 Task: Add Skinny Pop Popcorn to the cart.
Action: Mouse moved to (250, 116)
Screenshot: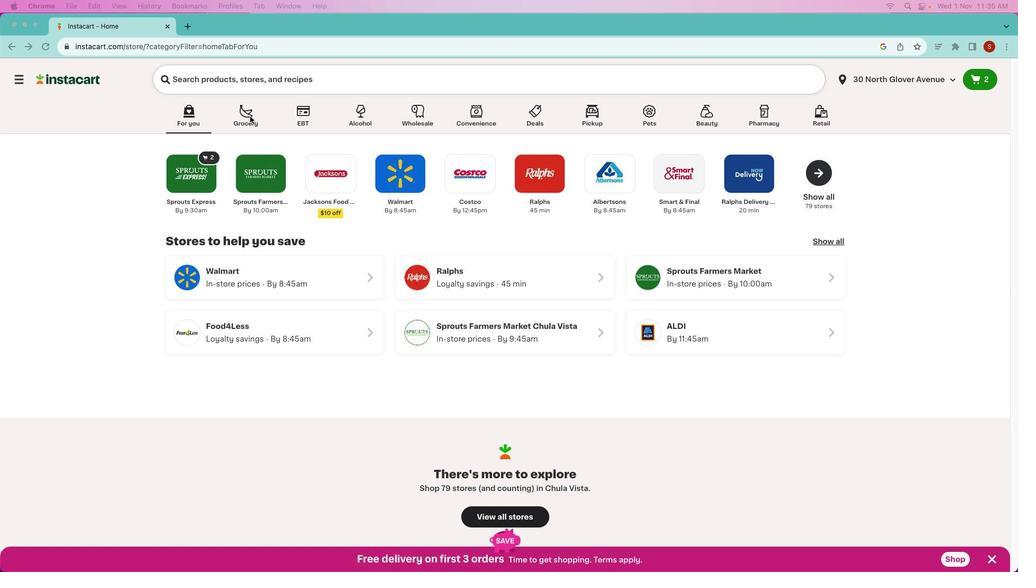 
Action: Mouse pressed left at (250, 116)
Screenshot: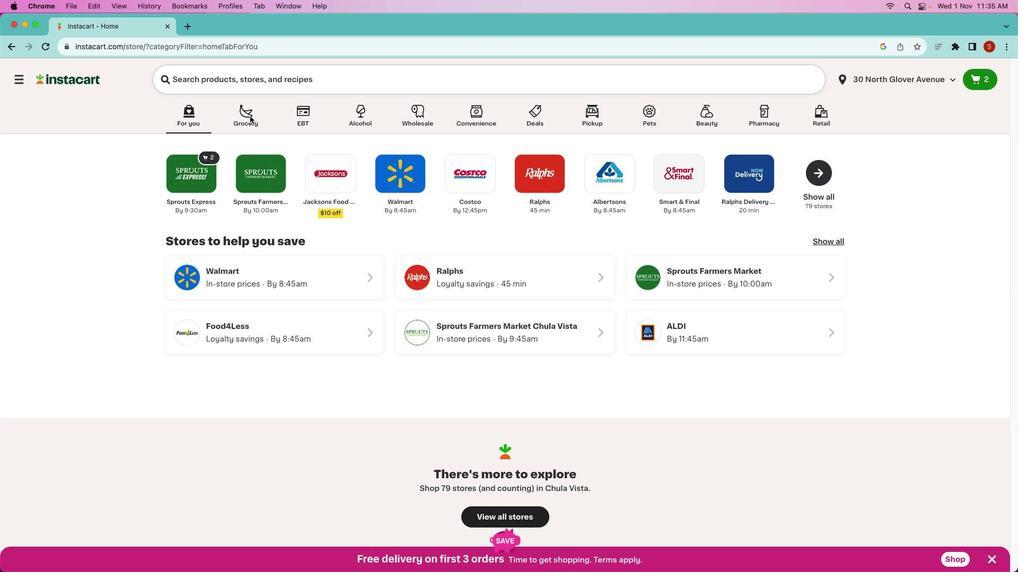 
Action: Mouse pressed left at (250, 116)
Screenshot: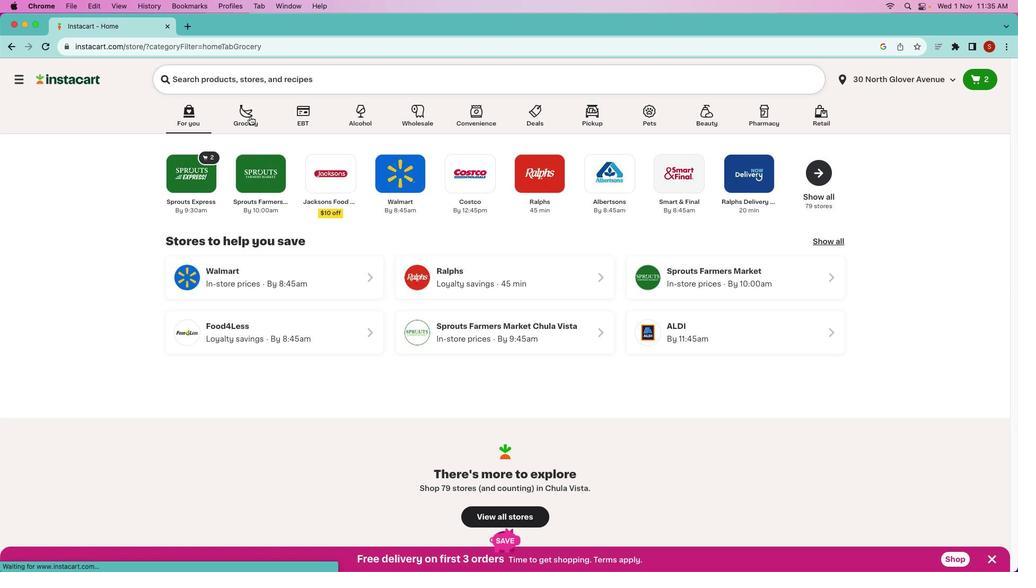 
Action: Mouse moved to (403, 256)
Screenshot: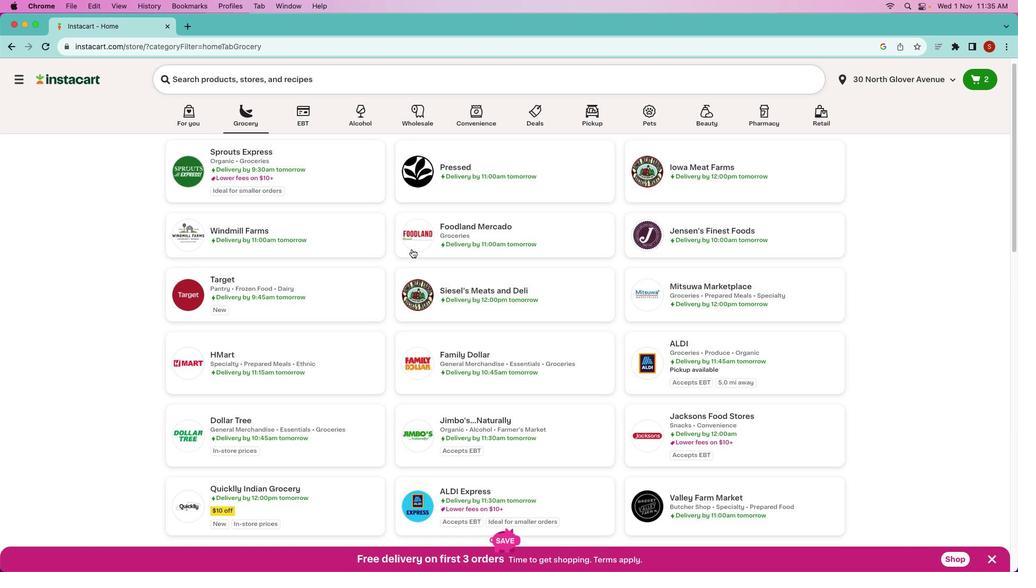 
Action: Mouse scrolled (403, 256) with delta (0, 0)
Screenshot: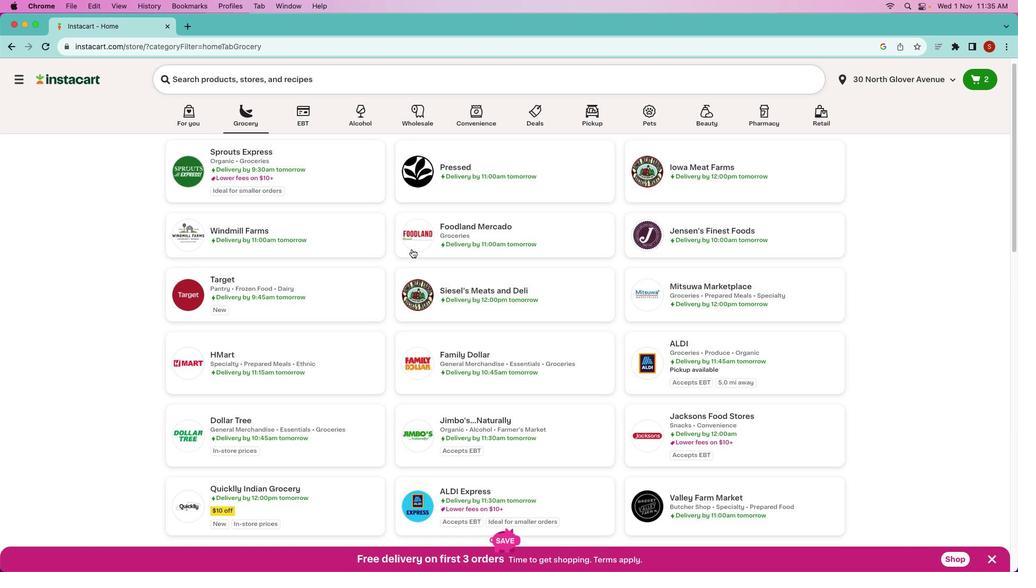 
Action: Mouse moved to (404, 255)
Screenshot: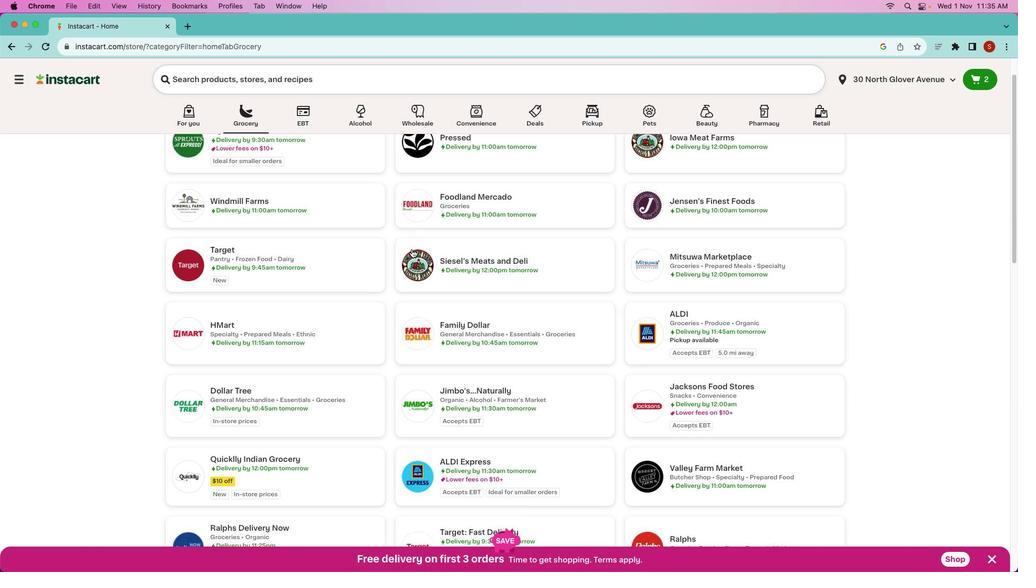 
Action: Mouse scrolled (404, 255) with delta (0, 0)
Screenshot: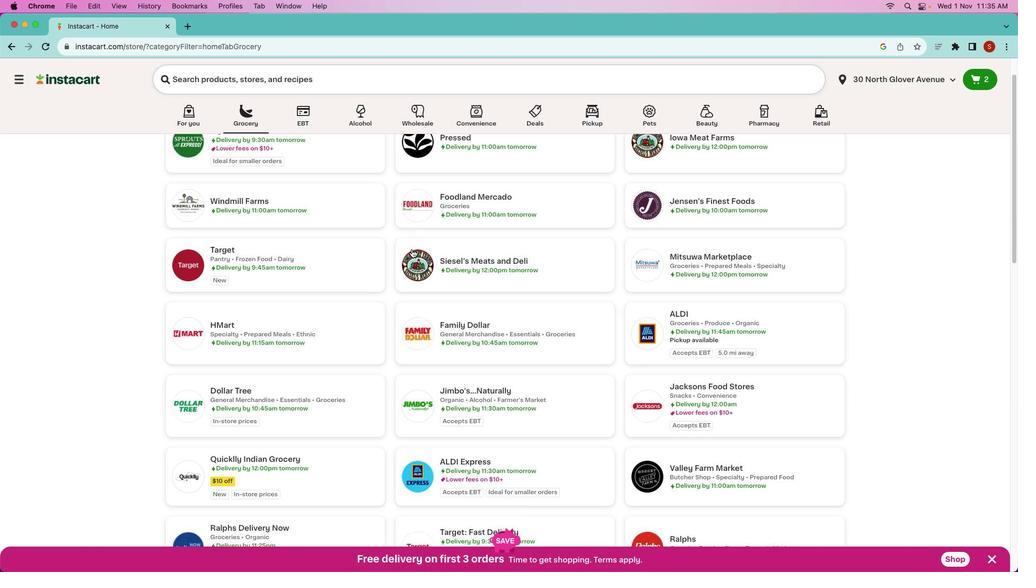 
Action: Mouse moved to (405, 254)
Screenshot: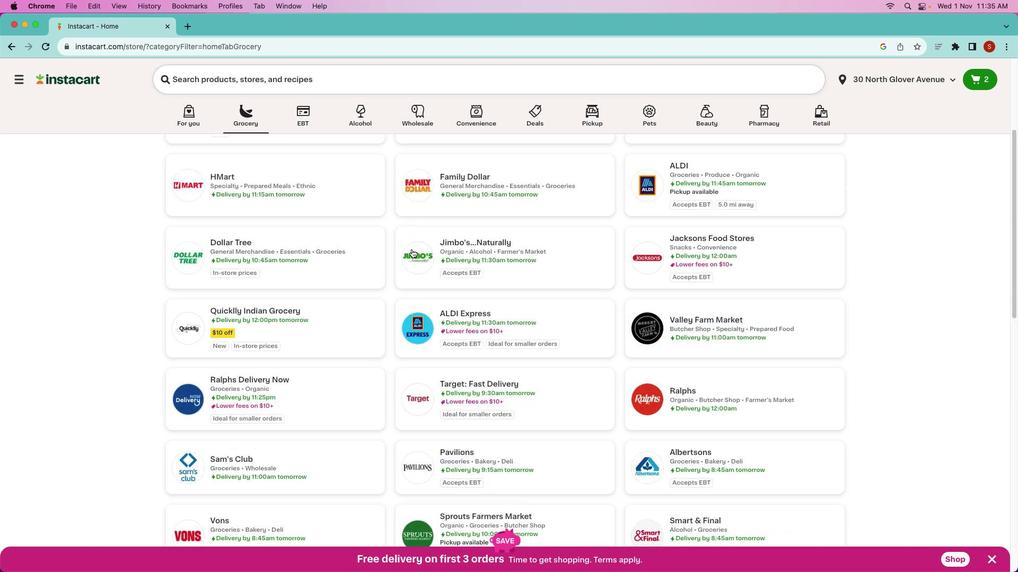 
Action: Mouse scrolled (405, 254) with delta (0, -1)
Screenshot: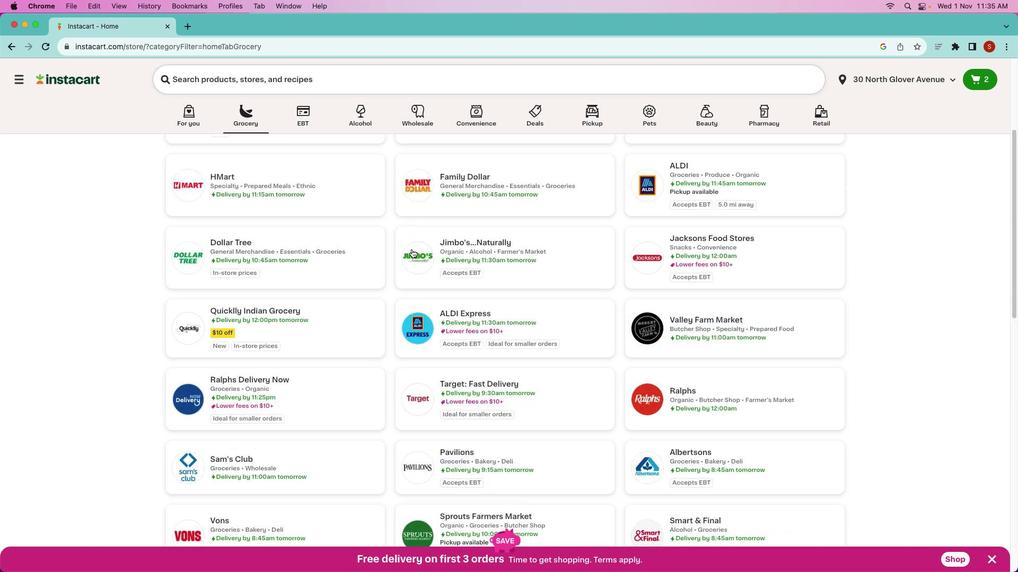 
Action: Mouse moved to (407, 252)
Screenshot: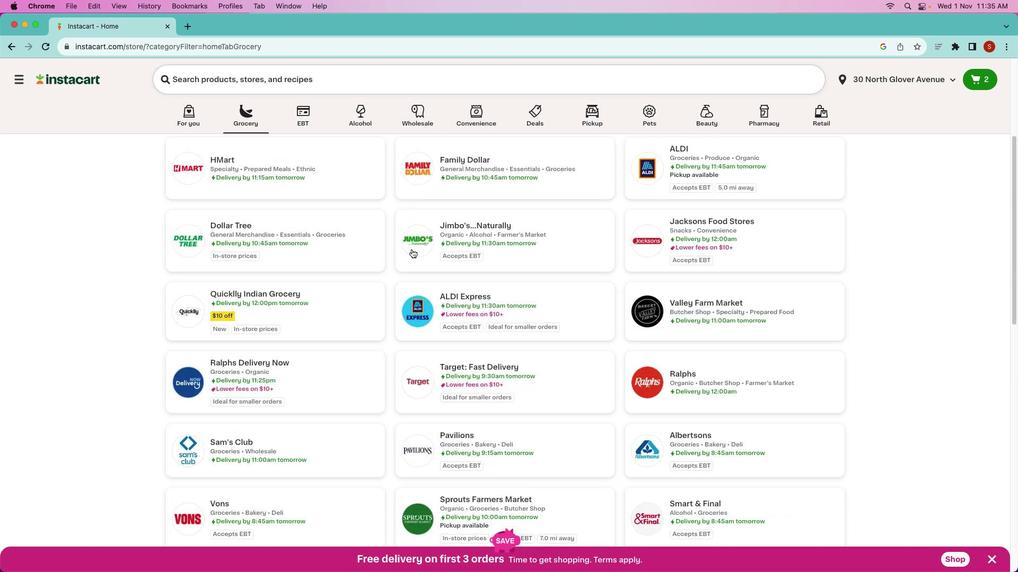 
Action: Mouse scrolled (407, 252) with delta (0, -2)
Screenshot: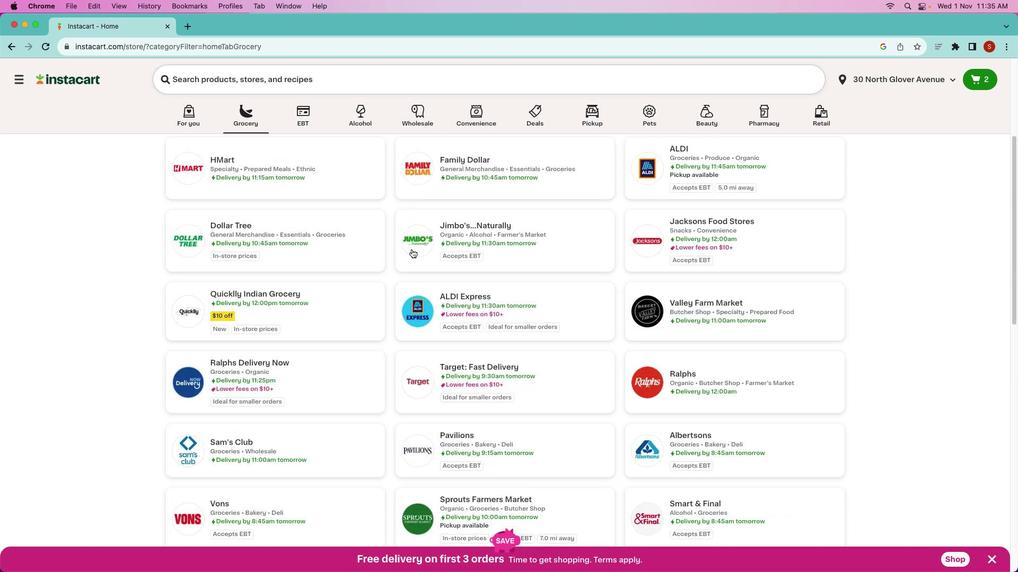 
Action: Mouse moved to (425, 273)
Screenshot: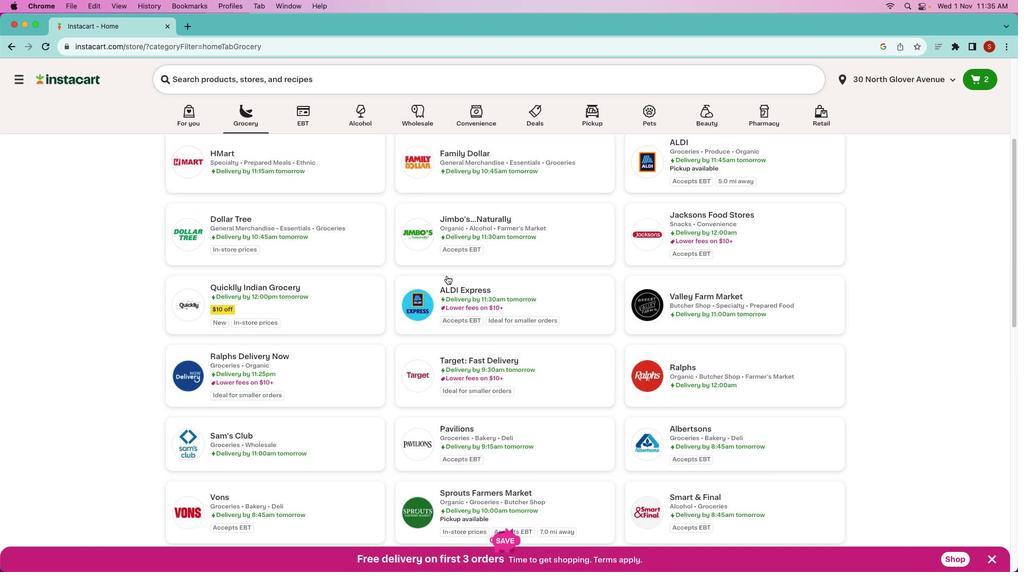 
Action: Mouse scrolled (425, 273) with delta (0, 0)
Screenshot: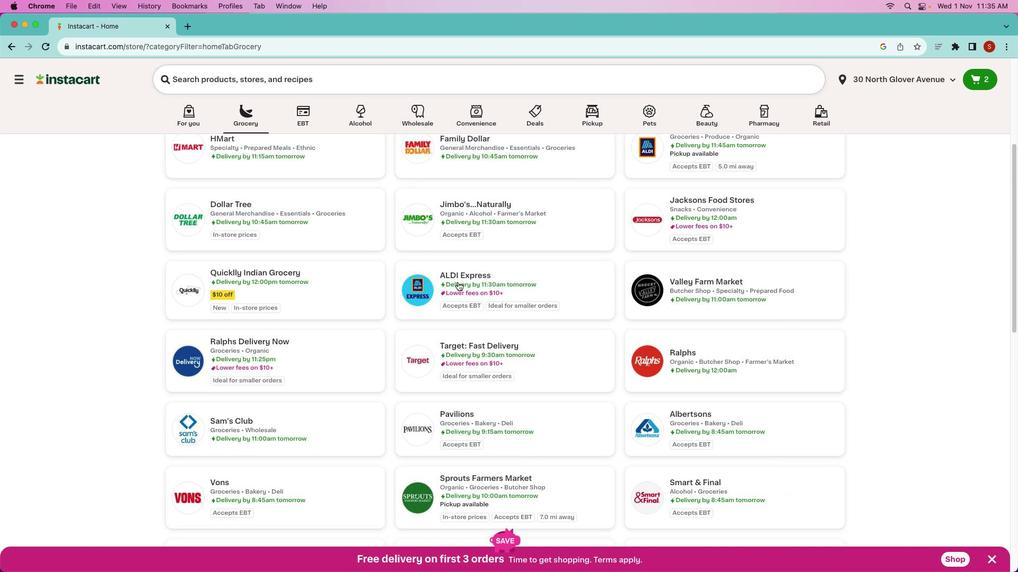 
Action: Mouse moved to (425, 274)
Screenshot: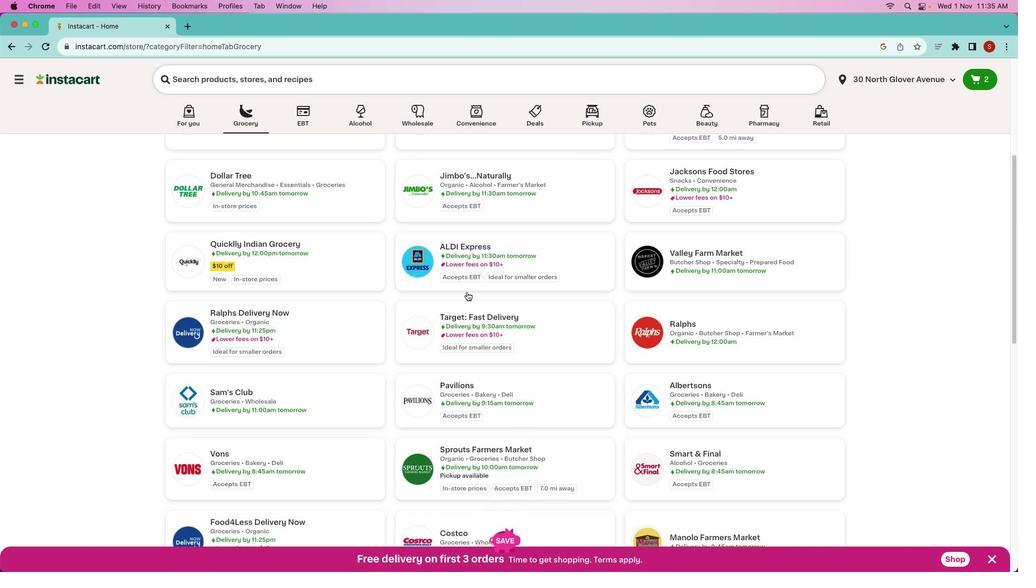 
Action: Mouse scrolled (425, 274) with delta (0, 0)
Screenshot: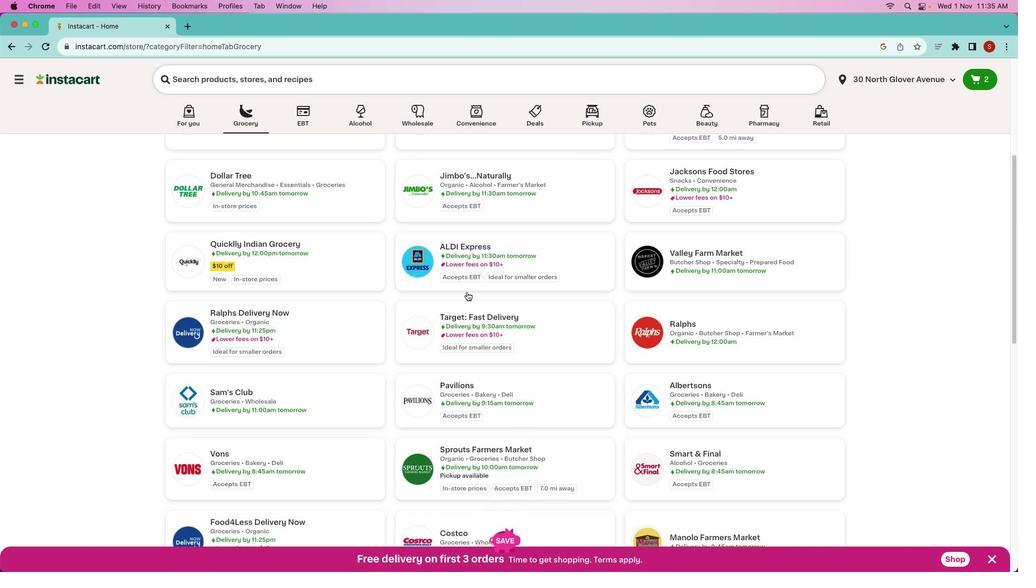 
Action: Mouse moved to (430, 274)
Screenshot: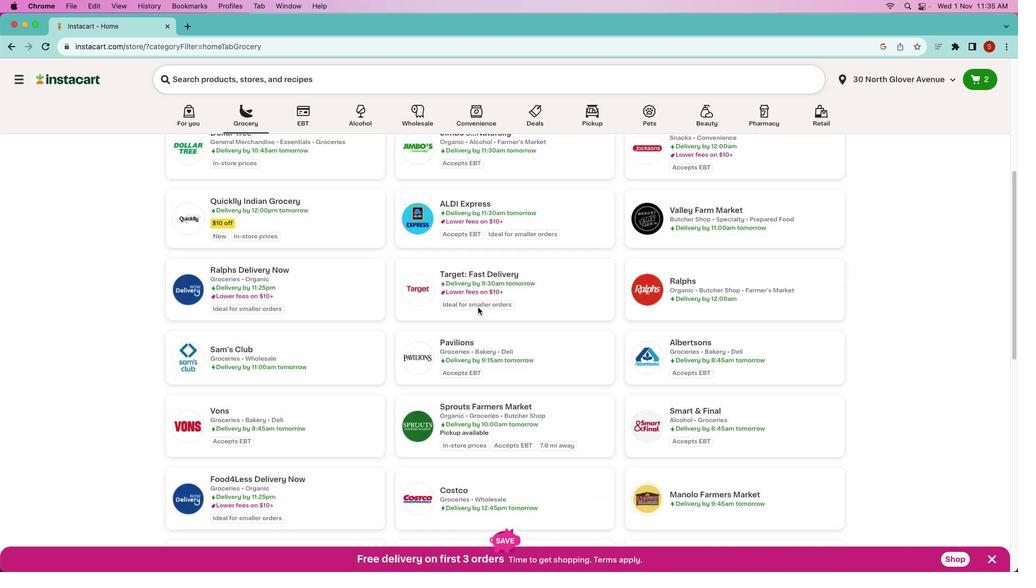 
Action: Mouse scrolled (430, 274) with delta (0, -1)
Screenshot: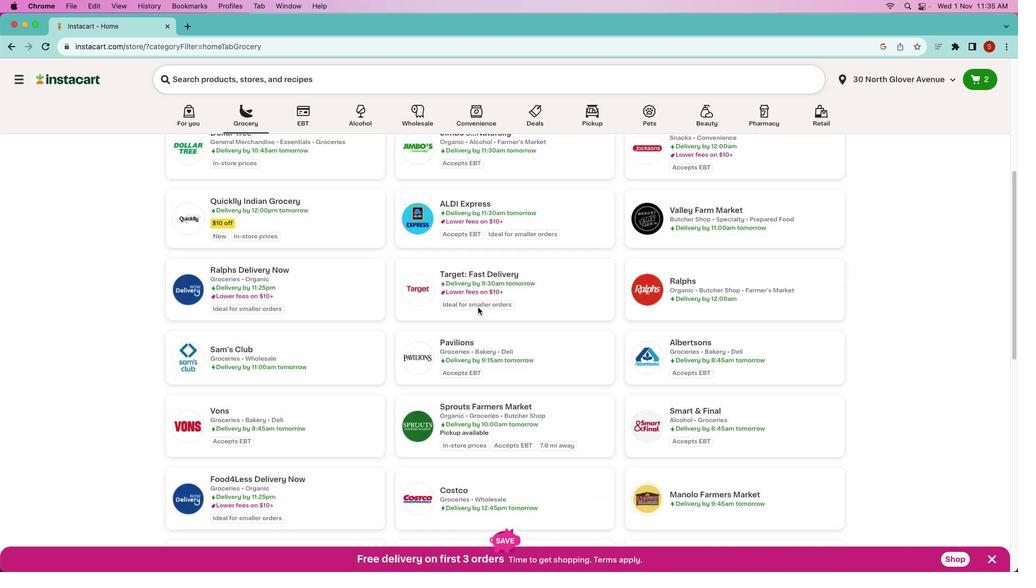 
Action: Mouse moved to (449, 277)
Screenshot: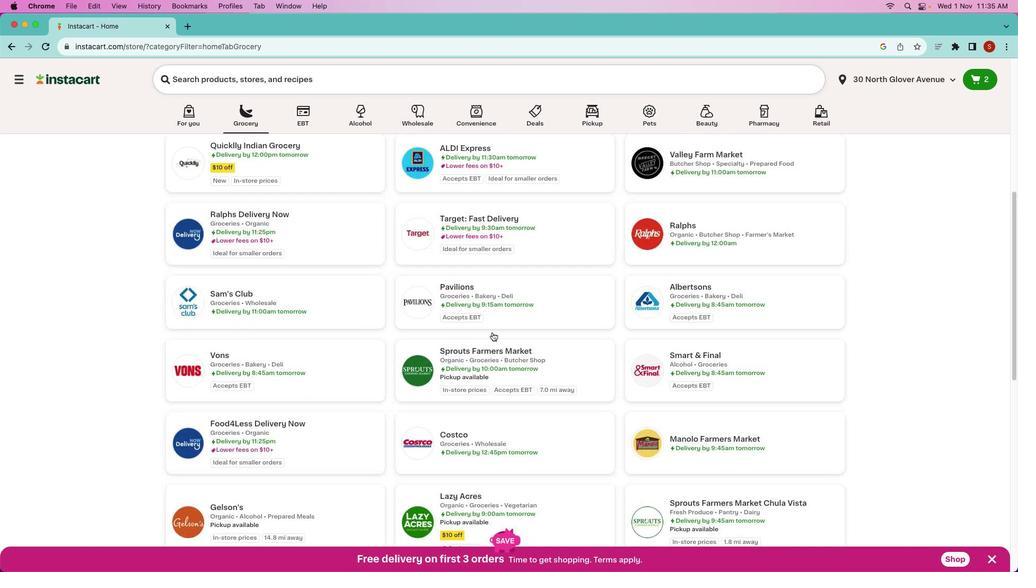 
Action: Mouse scrolled (449, 277) with delta (0, -1)
Screenshot: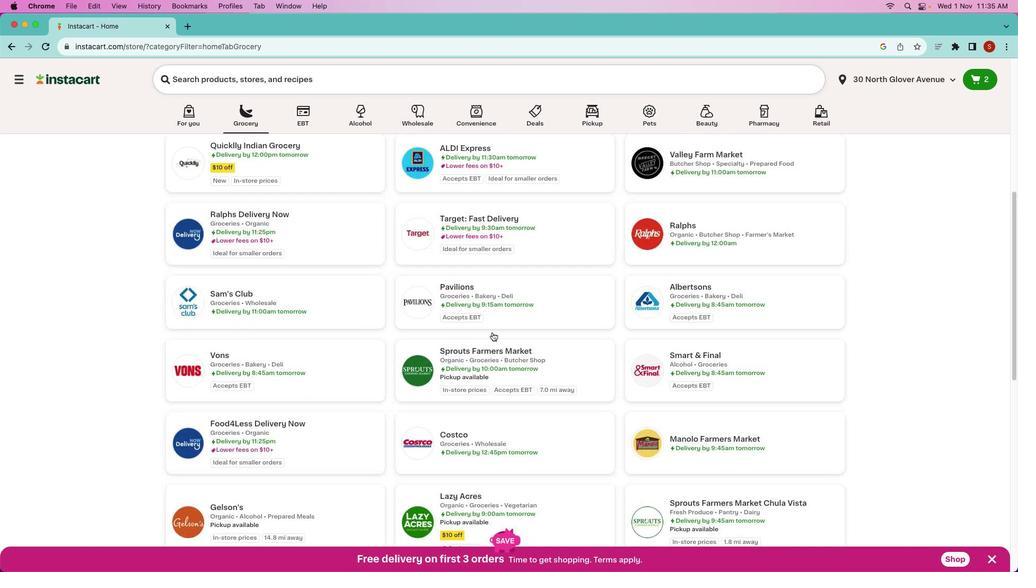 
Action: Mouse moved to (499, 347)
Screenshot: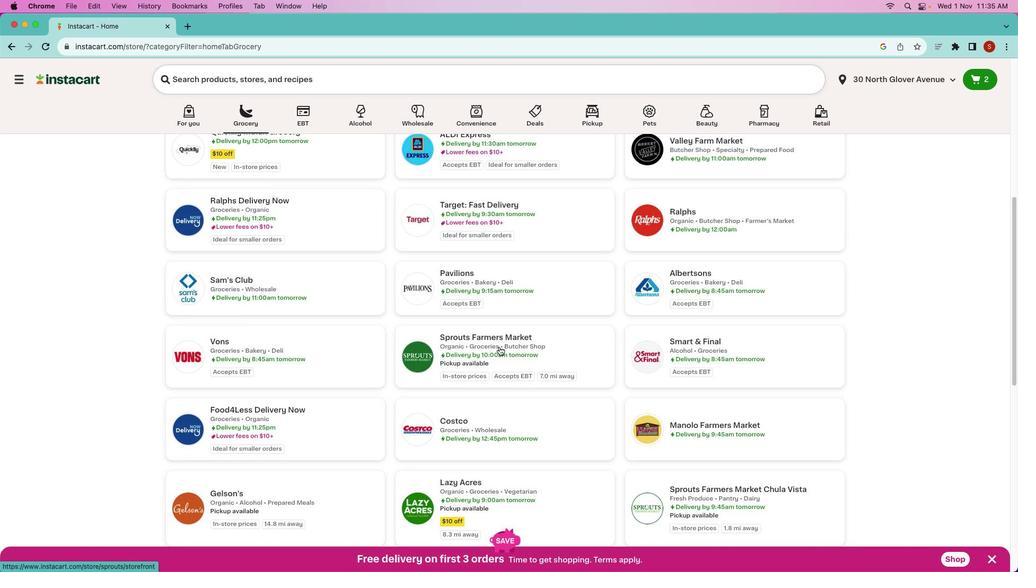 
Action: Mouse scrolled (499, 347) with delta (0, 0)
Screenshot: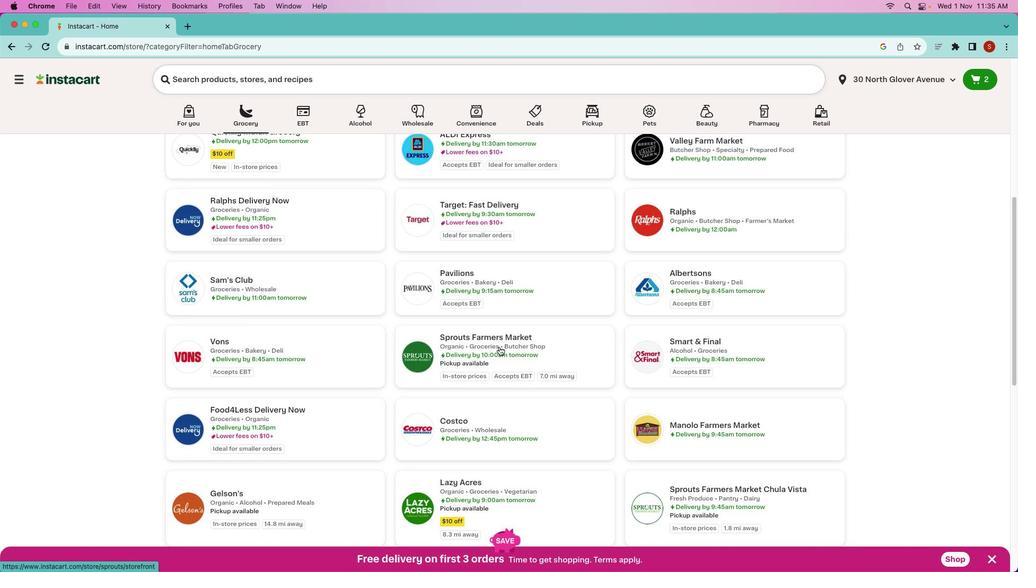 
Action: Mouse moved to (499, 339)
Screenshot: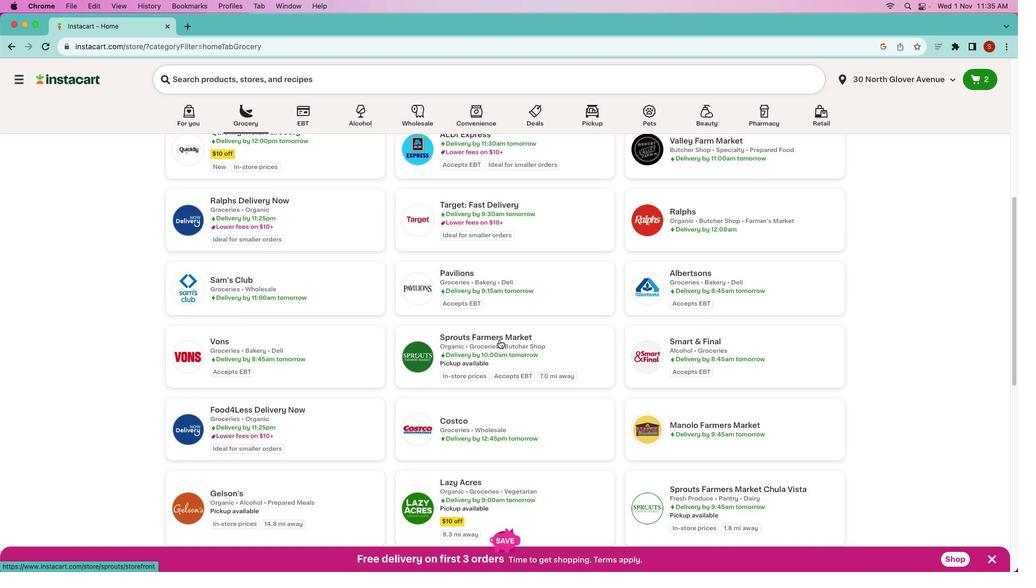 
Action: Mouse pressed left at (499, 339)
Screenshot: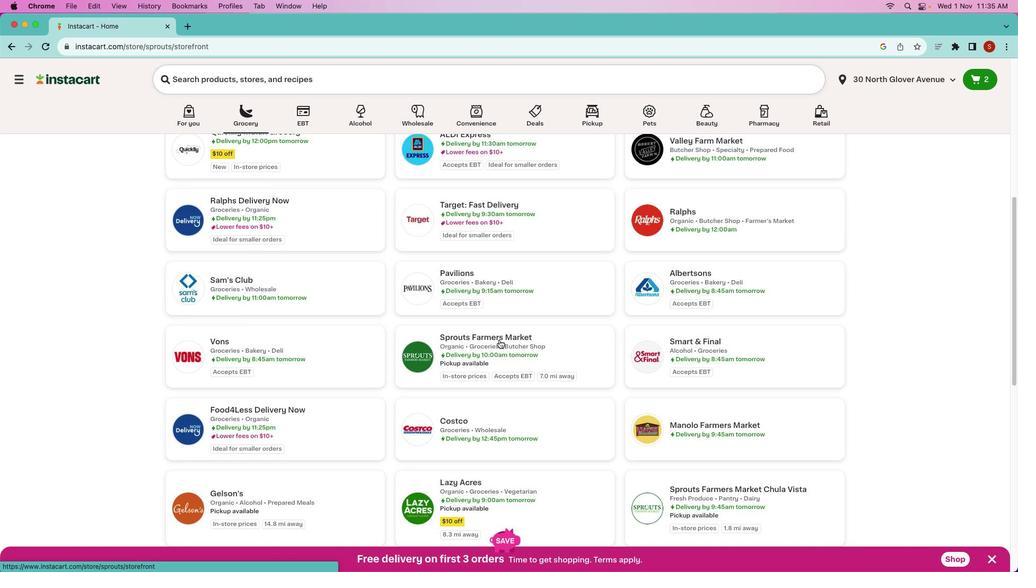 
Action: Mouse pressed left at (499, 339)
Screenshot: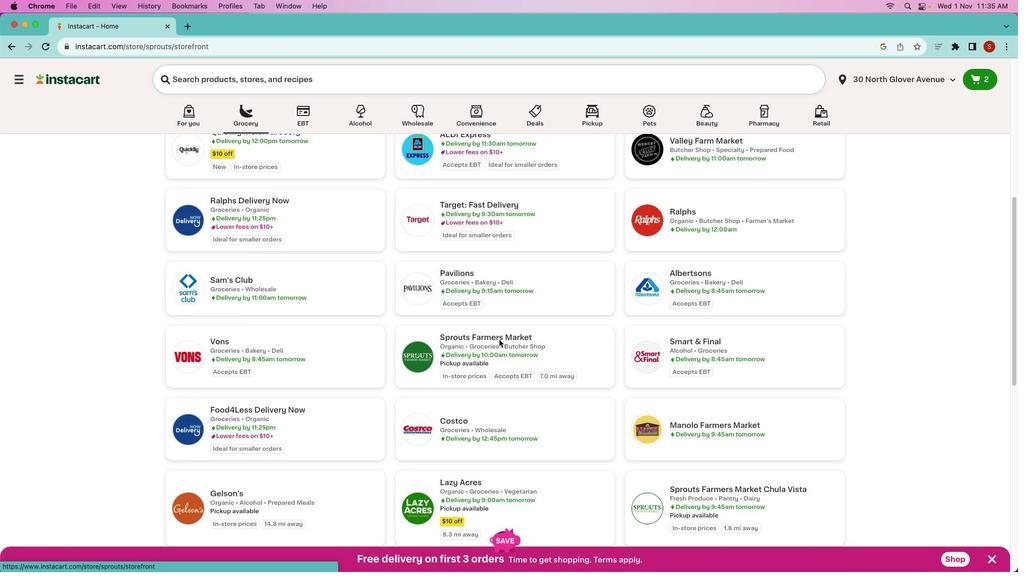 
Action: Mouse moved to (338, 79)
Screenshot: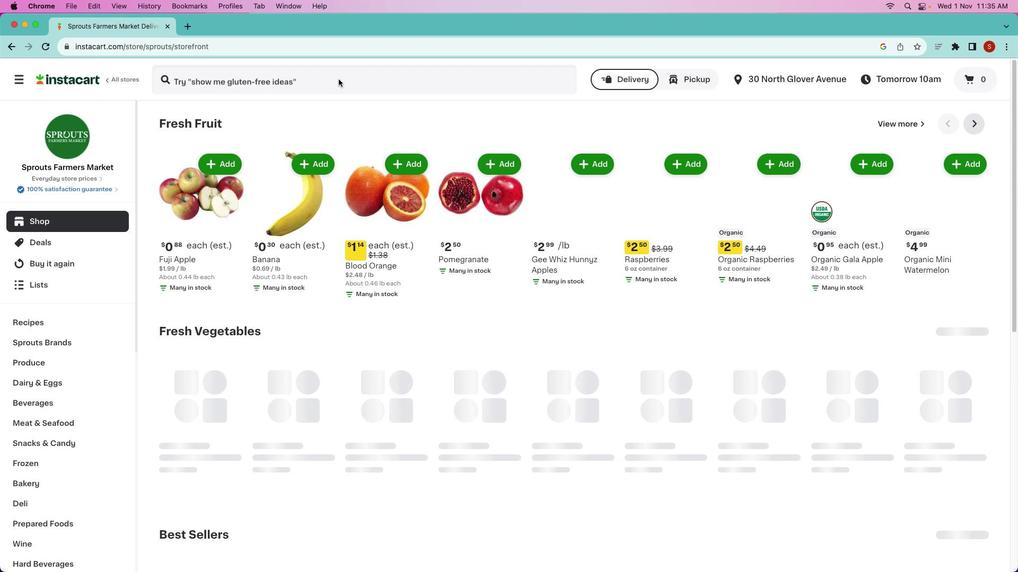 
Action: Mouse pressed left at (338, 79)
Screenshot: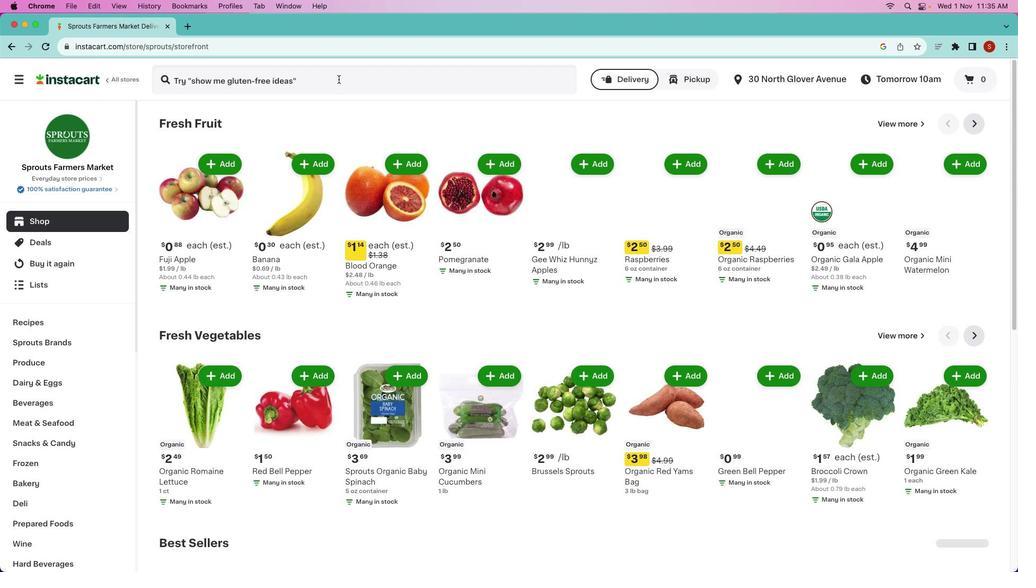 
Action: Key pressed 's''k''i''n''n''y'Key.space'p''o''p'Key.space'p''o''p''c''o''r''n'Key.spaceKey.enter
Screenshot: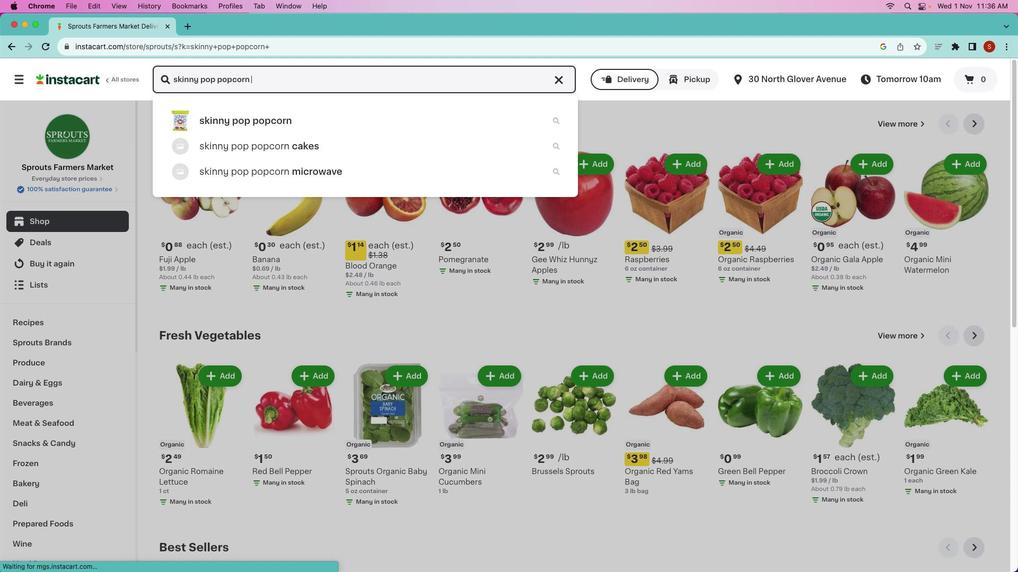 
Action: Mouse moved to (420, 272)
Screenshot: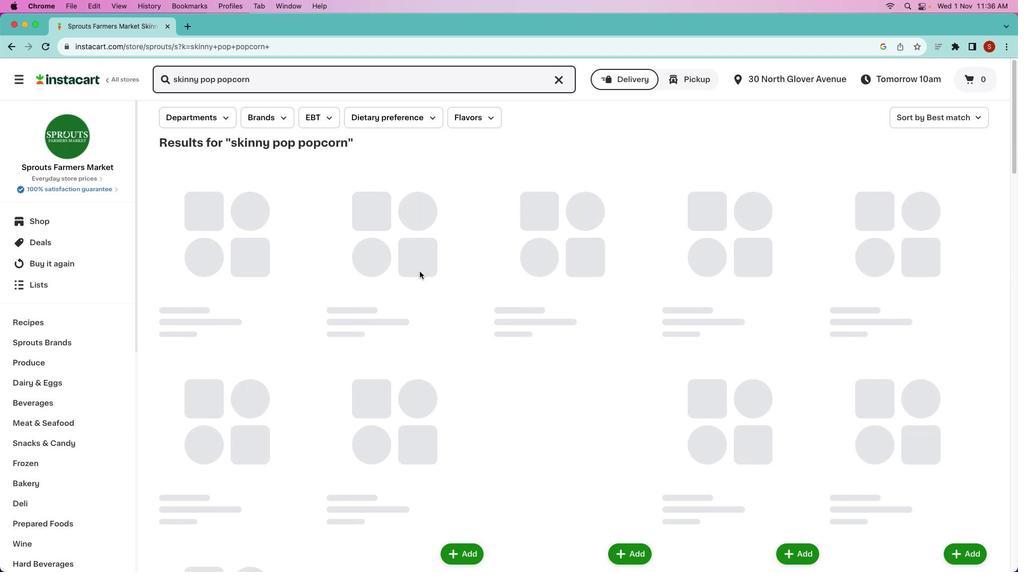 
Action: Mouse scrolled (420, 272) with delta (0, 0)
Screenshot: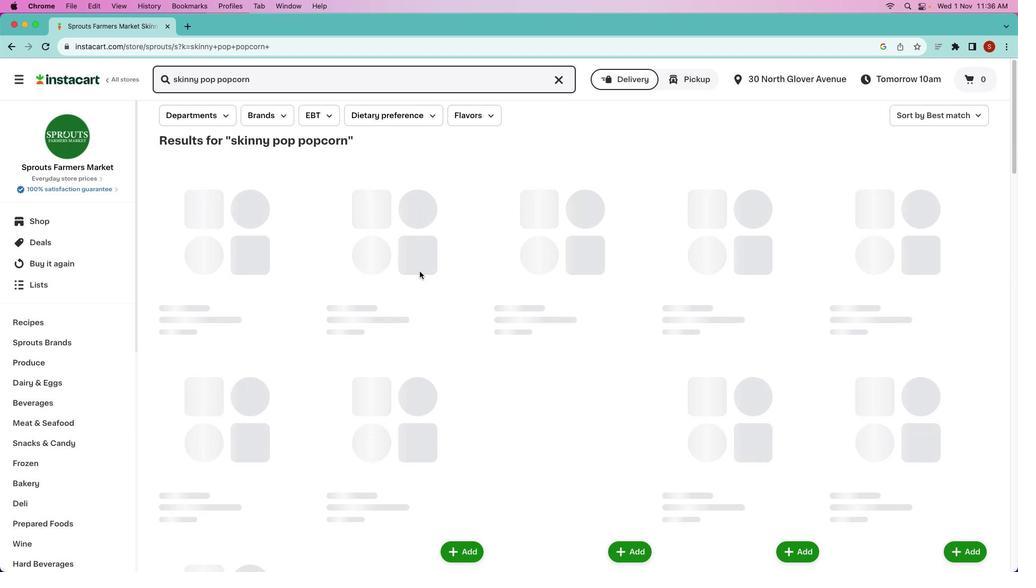 
Action: Mouse scrolled (420, 272) with delta (0, 0)
Screenshot: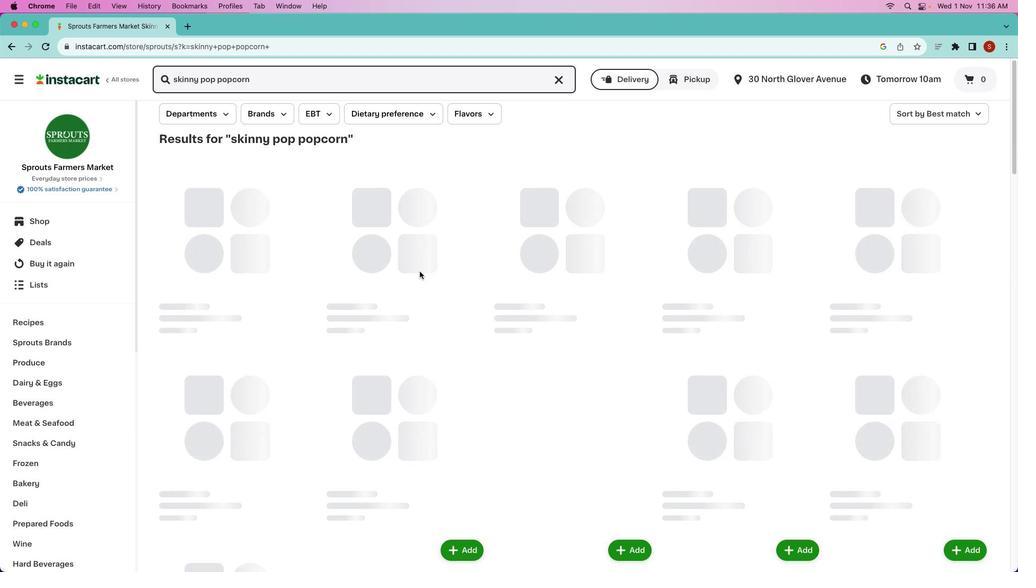 
Action: Mouse scrolled (420, 272) with delta (0, 0)
Screenshot: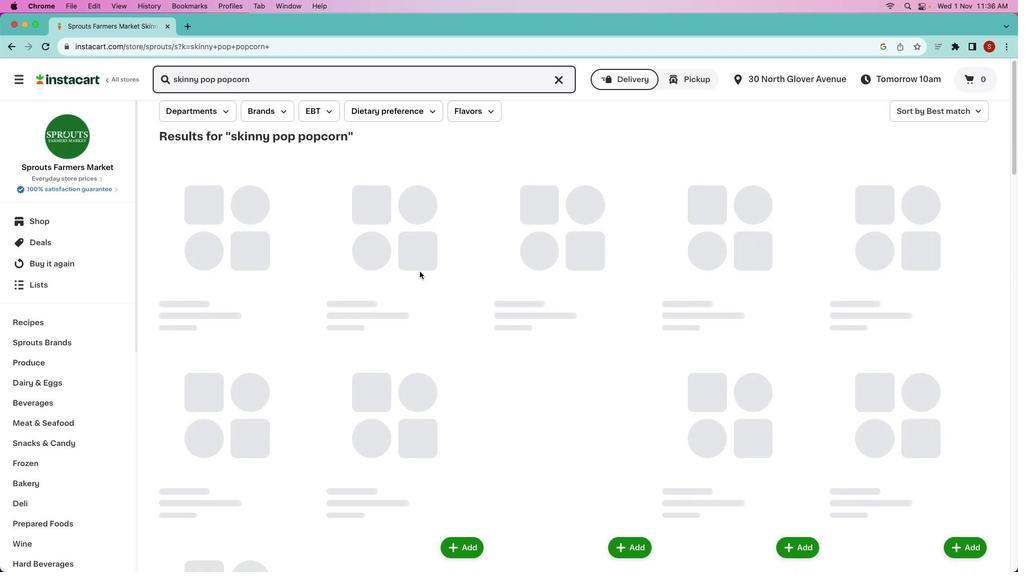 
Action: Mouse scrolled (420, 272) with delta (0, 0)
Screenshot: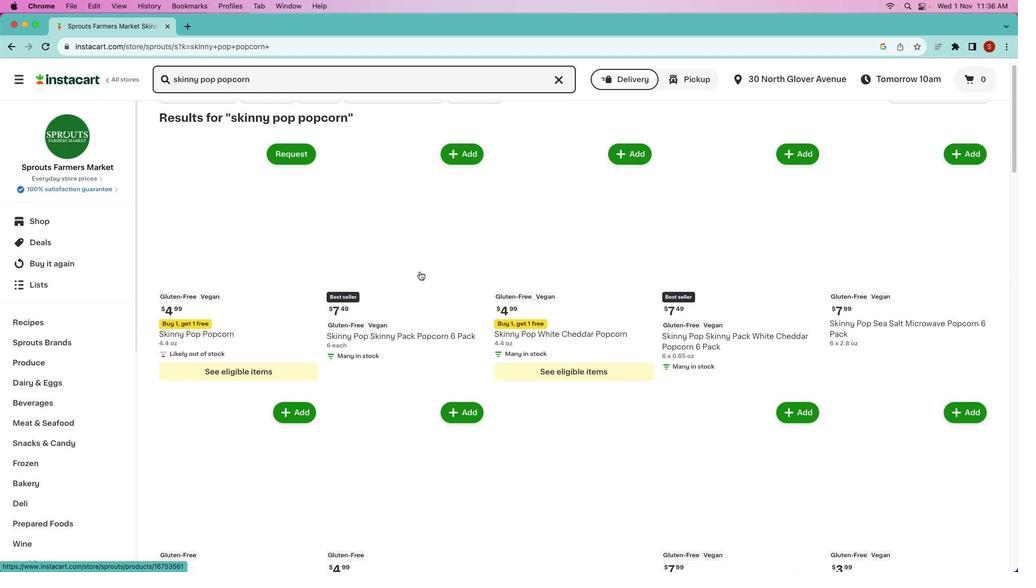 
Action: Mouse scrolled (420, 272) with delta (0, 0)
Screenshot: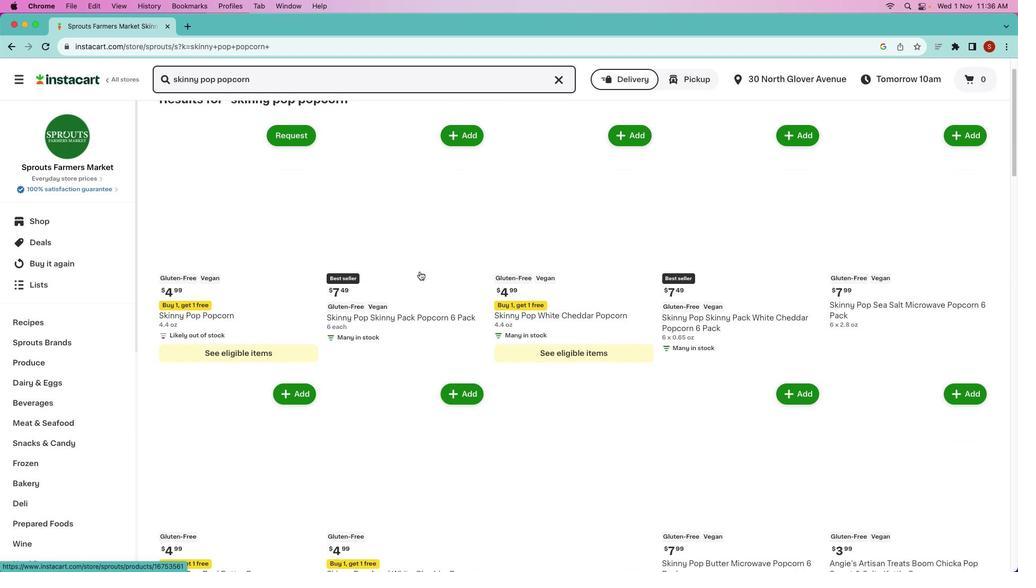 
Action: Mouse scrolled (420, 272) with delta (0, -1)
Screenshot: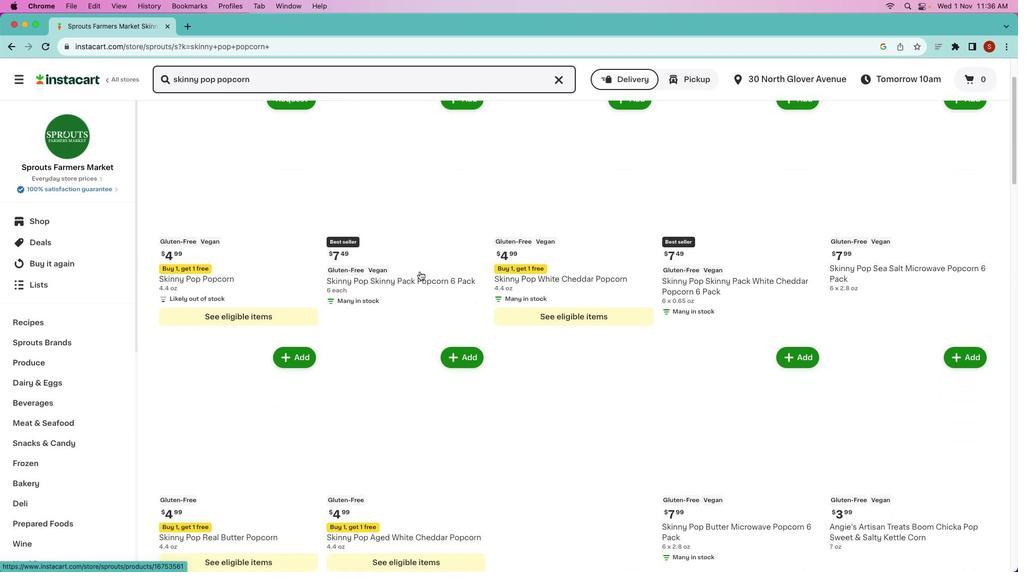 
Action: Mouse moved to (420, 272)
Screenshot: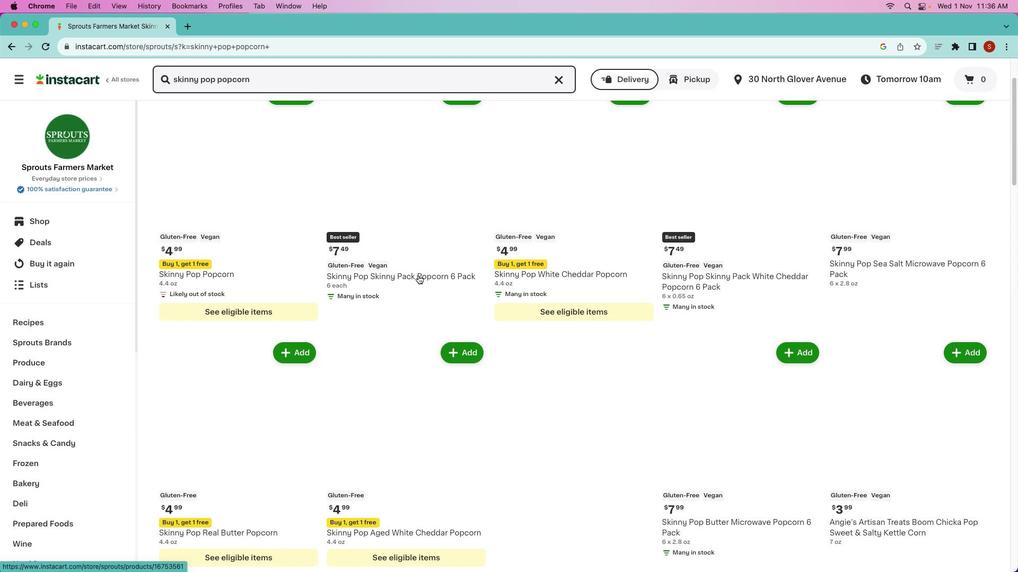 
Action: Mouse scrolled (420, 272) with delta (0, 0)
Screenshot: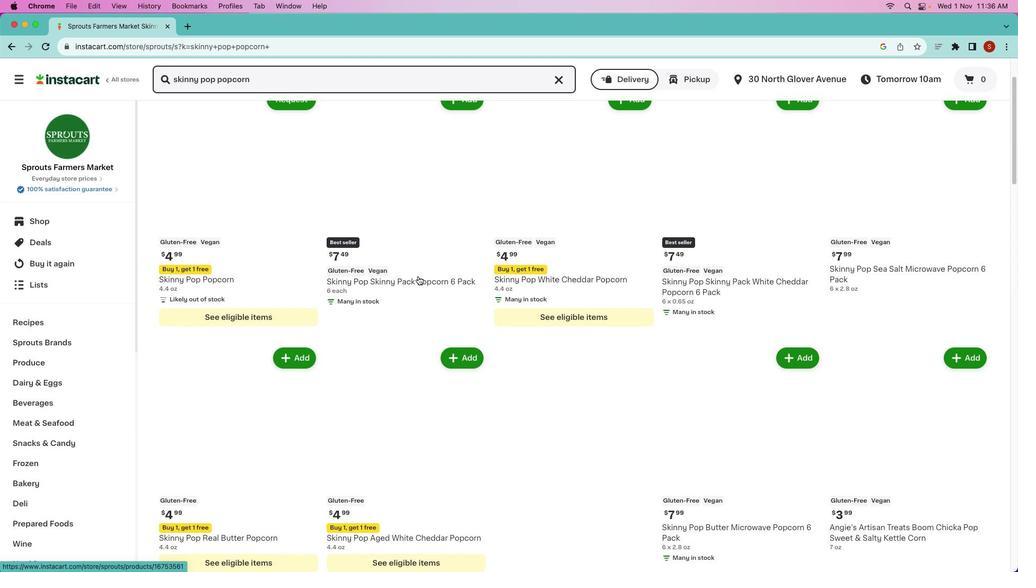 
Action: Mouse moved to (418, 273)
Screenshot: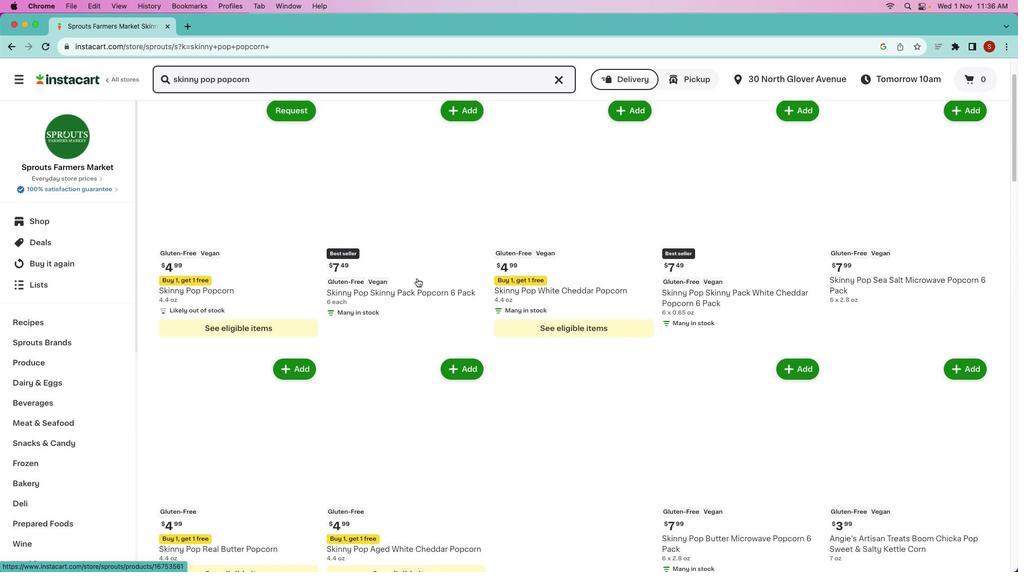 
Action: Mouse scrolled (418, 273) with delta (0, 0)
Screenshot: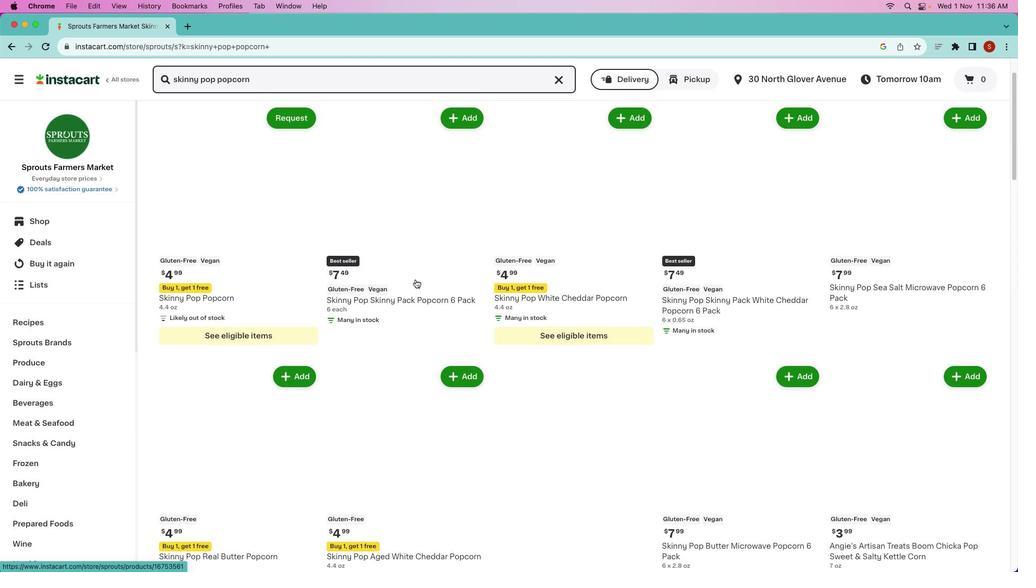 
Action: Mouse moved to (418, 275)
Screenshot: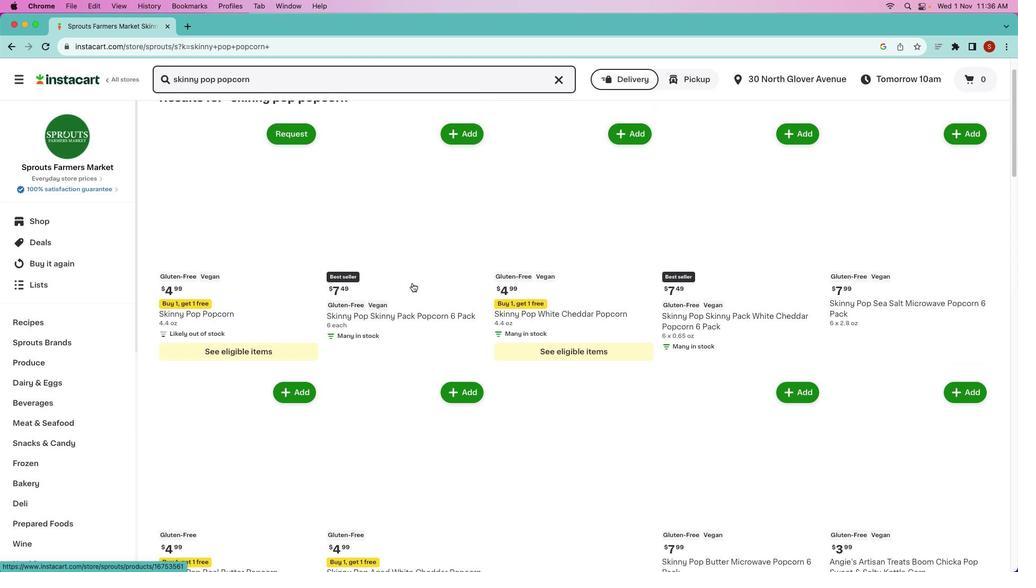 
Action: Mouse scrolled (418, 275) with delta (0, 1)
Screenshot: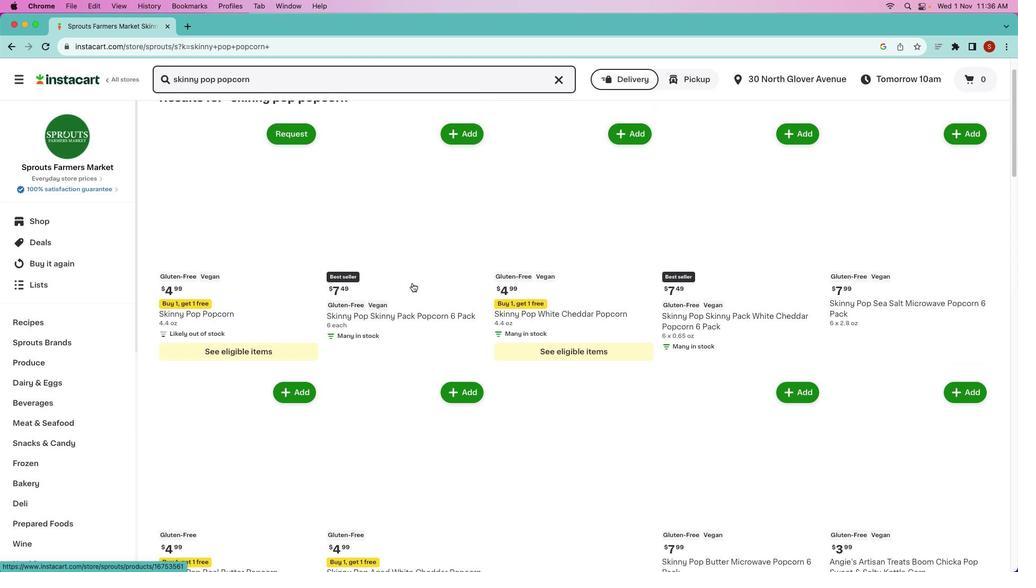 
Action: Mouse moved to (417, 277)
Screenshot: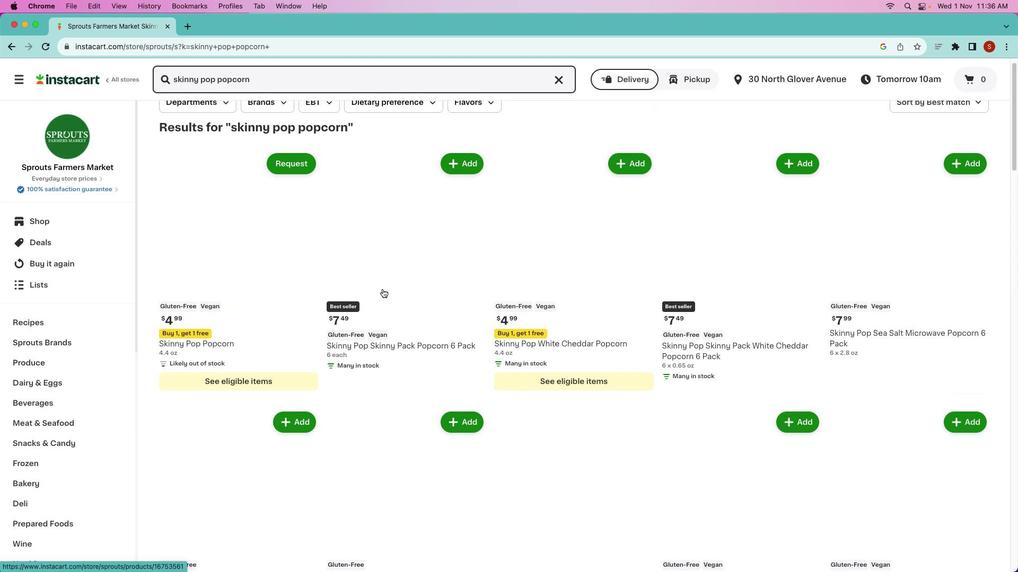 
Action: Mouse scrolled (417, 277) with delta (0, 1)
Screenshot: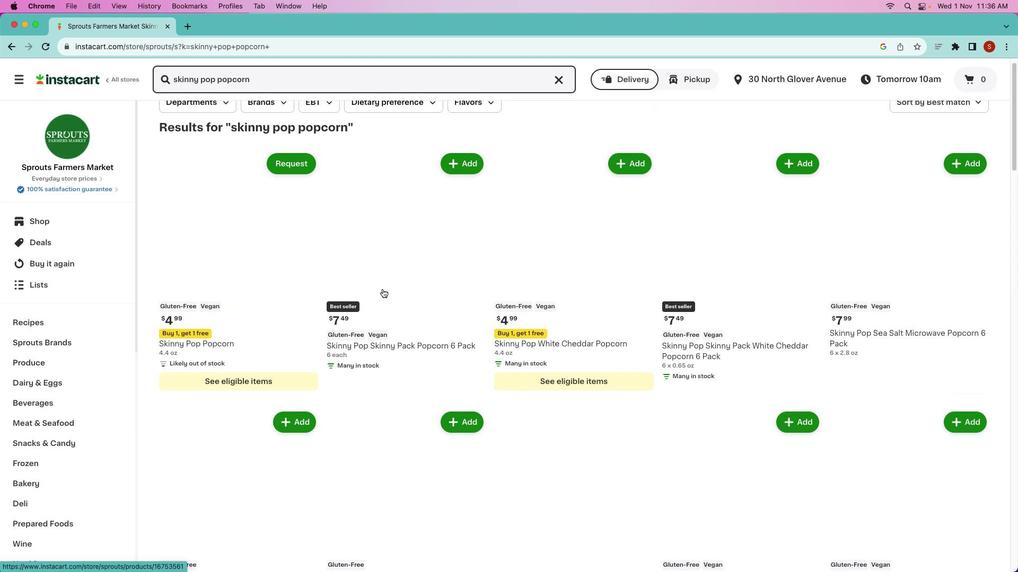 
Action: Mouse moved to (252, 332)
Screenshot: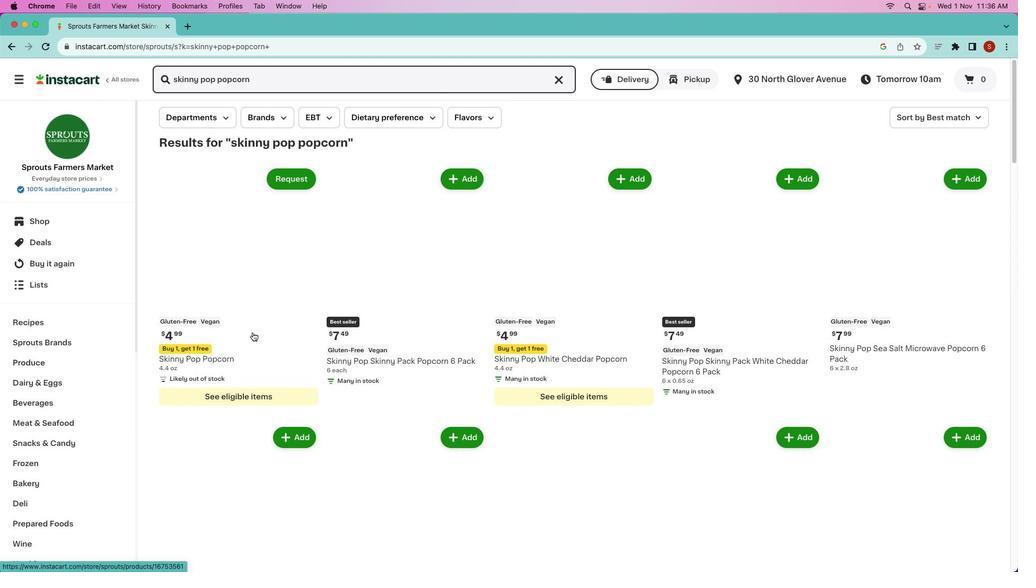 
Action: Mouse scrolled (252, 332) with delta (0, 0)
Screenshot: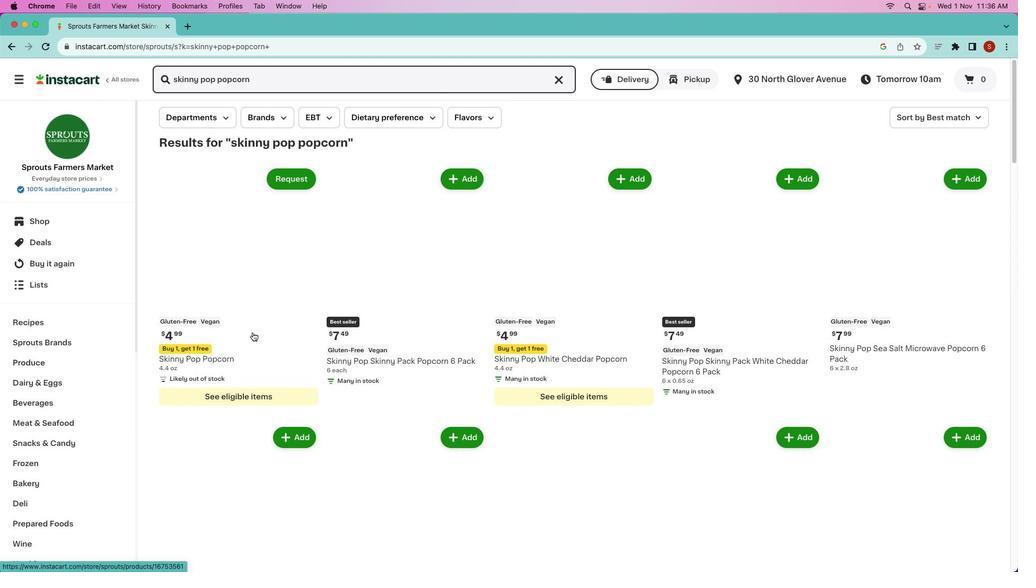 
Action: Mouse scrolled (252, 332) with delta (0, 0)
Screenshot: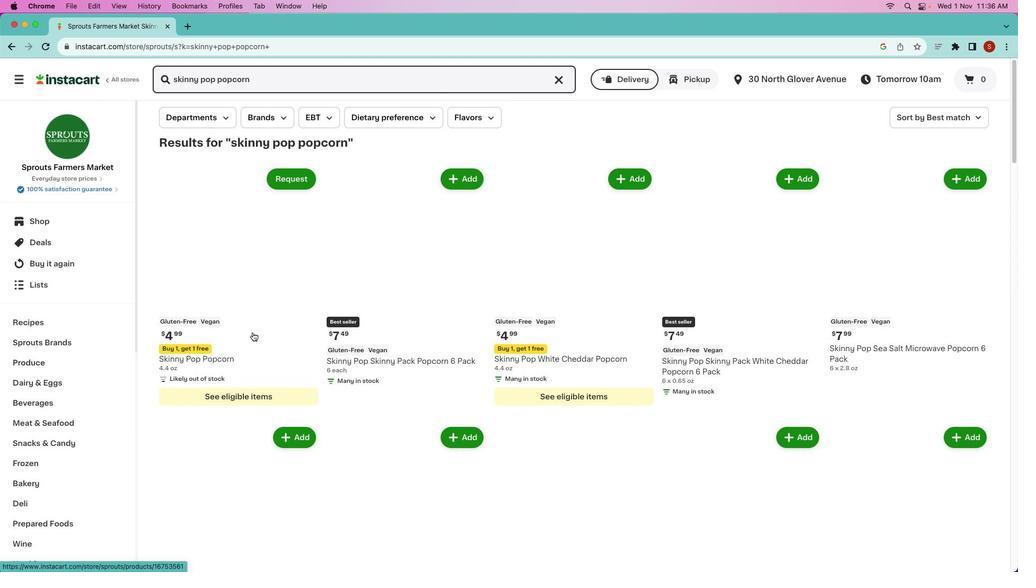 
Action: Mouse scrolled (252, 332) with delta (0, 1)
Screenshot: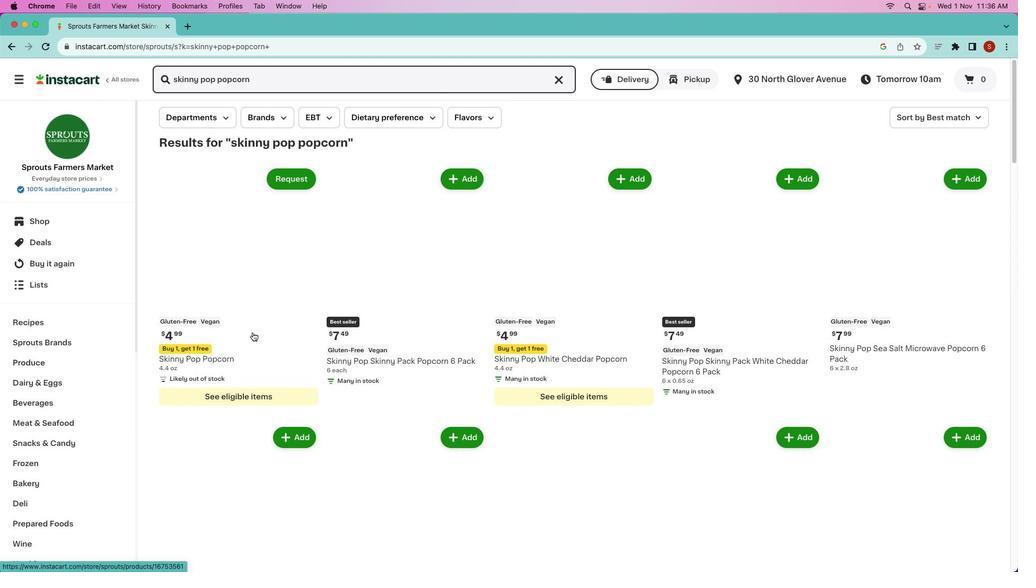 
Action: Mouse moved to (289, 180)
Screenshot: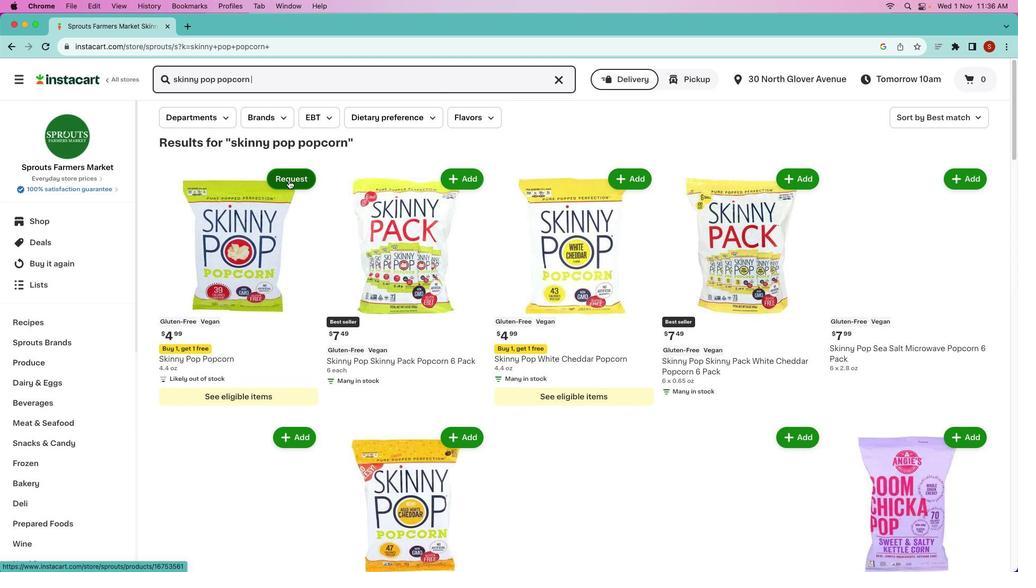 
Action: Mouse pressed left at (289, 180)
Screenshot: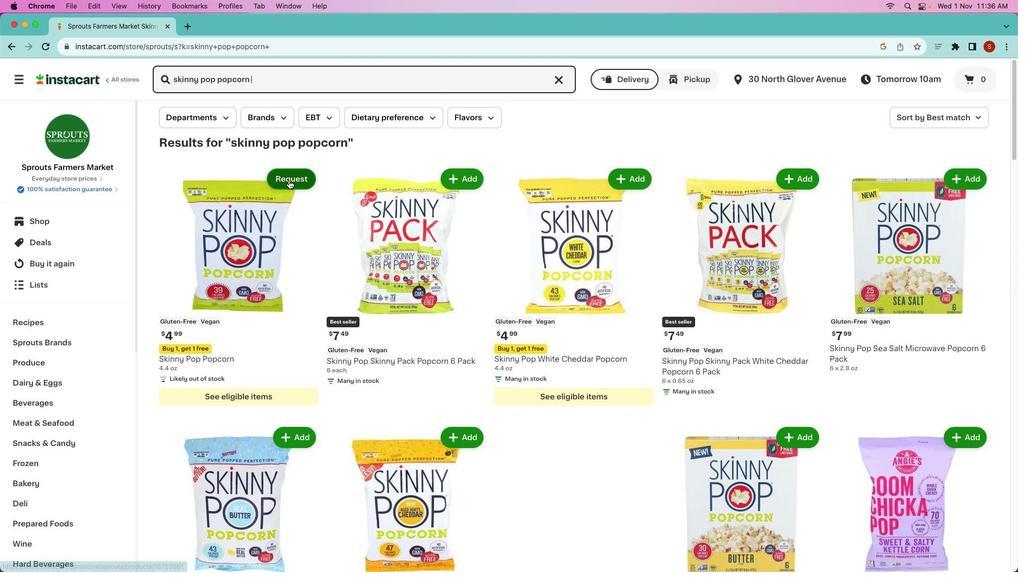 
Action: Mouse moved to (271, 223)
Screenshot: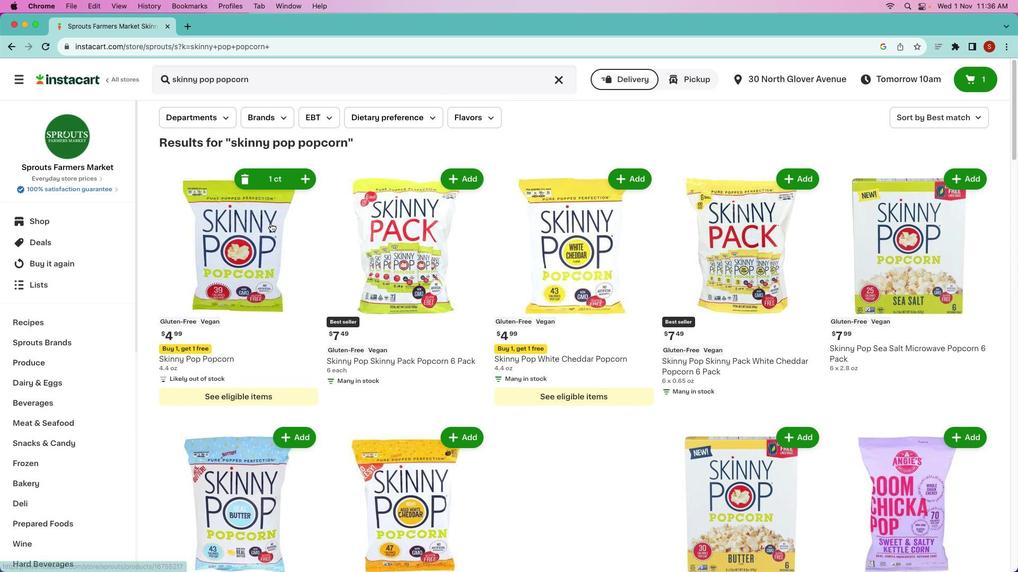 
